 Task: visit on peoples page and checked how many employees works in Shell
Action: Mouse moved to (569, 27)
Screenshot: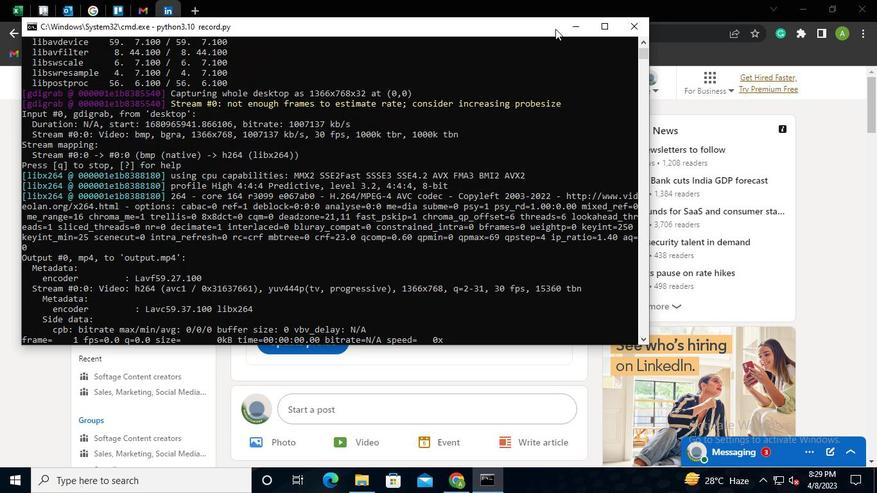
Action: Mouse pressed left at (569, 27)
Screenshot: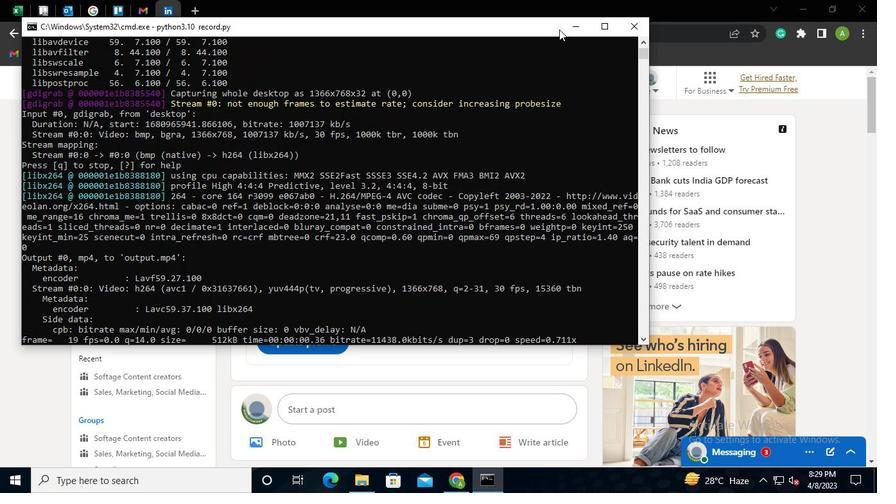 
Action: Mouse moved to (92, 81)
Screenshot: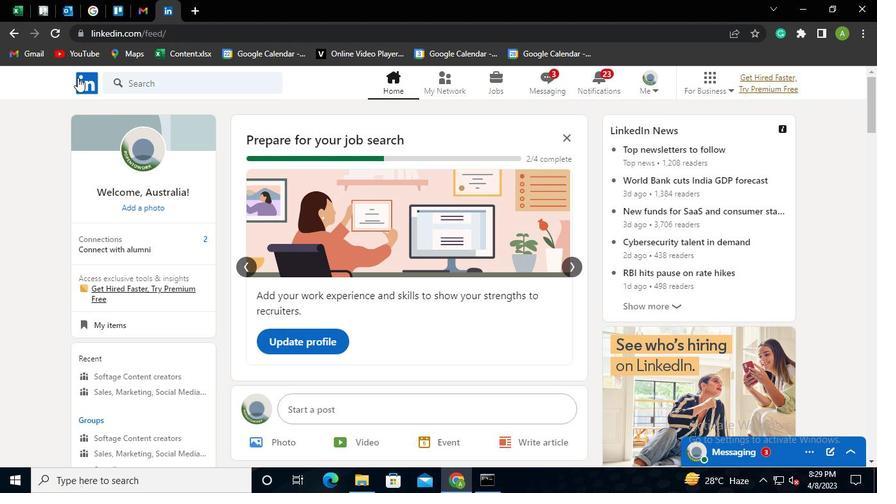 
Action: Mouse pressed left at (92, 81)
Screenshot: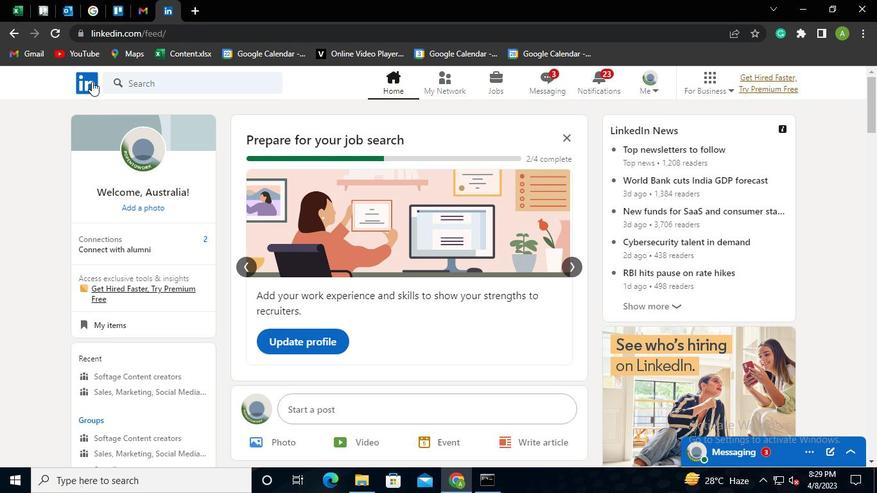 
Action: Mouse moved to (118, 81)
Screenshot: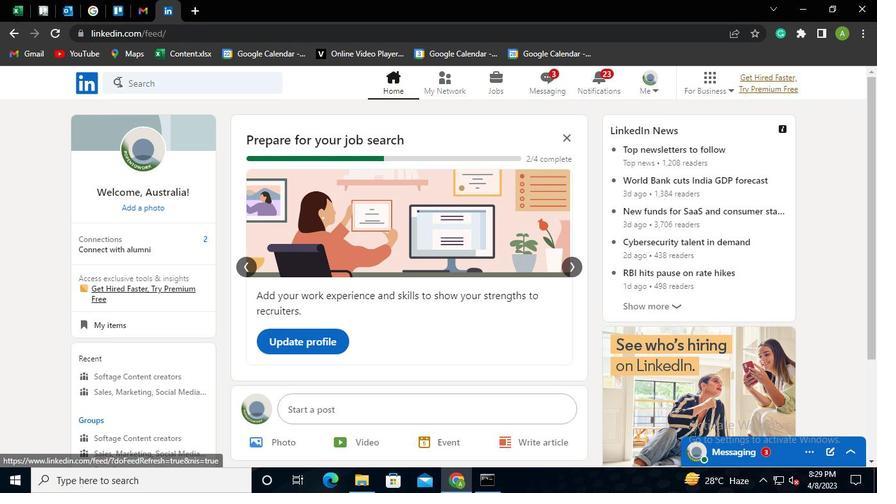 
Action: Mouse pressed left at (118, 81)
Screenshot: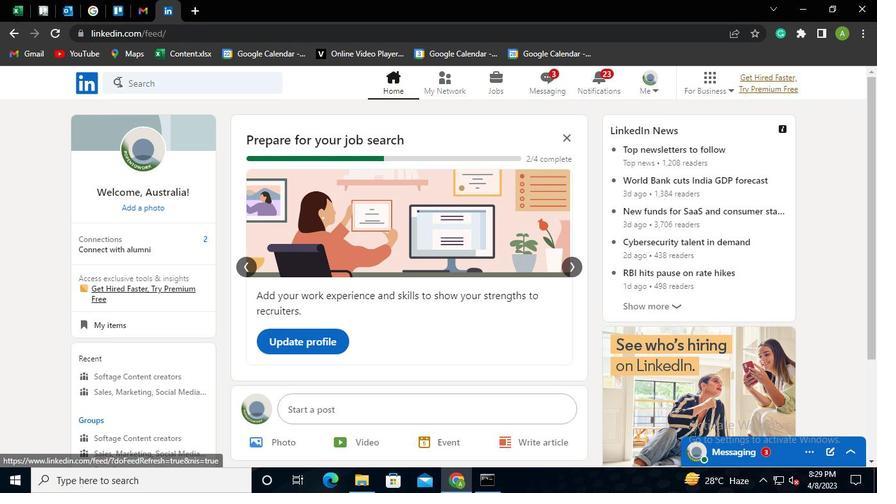 
Action: Mouse moved to (138, 128)
Screenshot: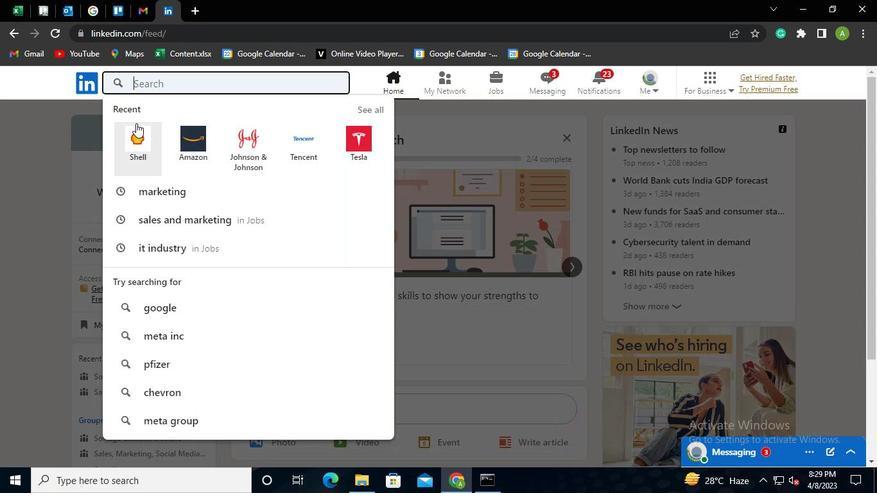 
Action: Mouse pressed left at (138, 128)
Screenshot: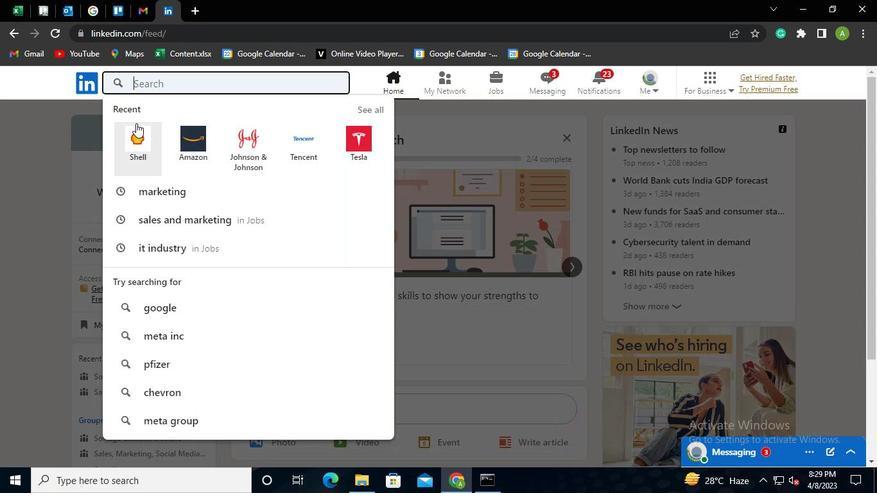 
Action: Mouse moved to (370, 147)
Screenshot: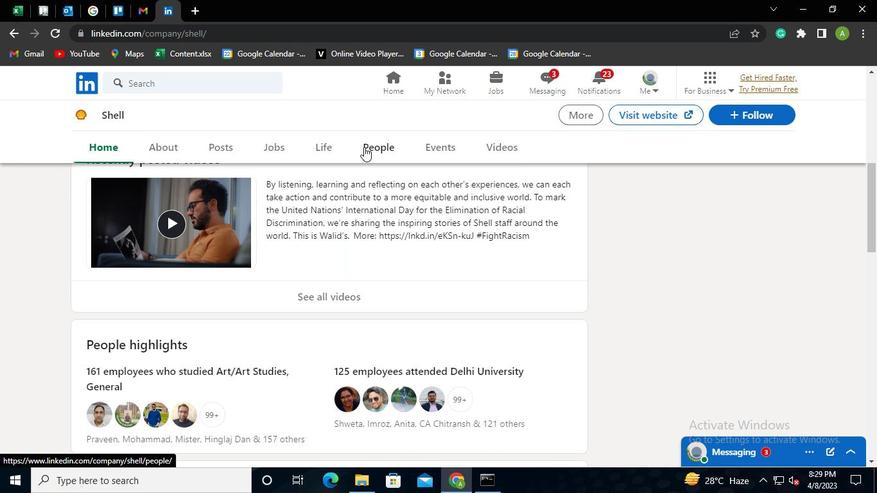 
Action: Mouse pressed left at (370, 147)
Screenshot: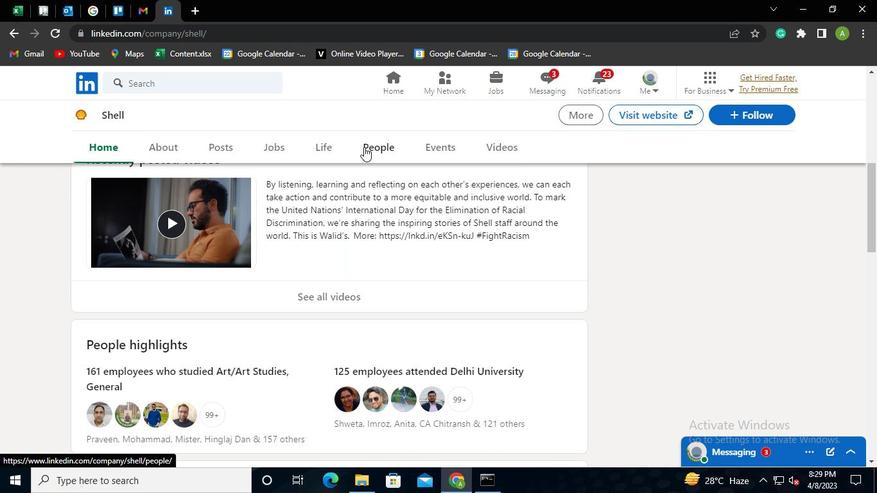 
Action: Mouse moved to (490, 488)
Screenshot: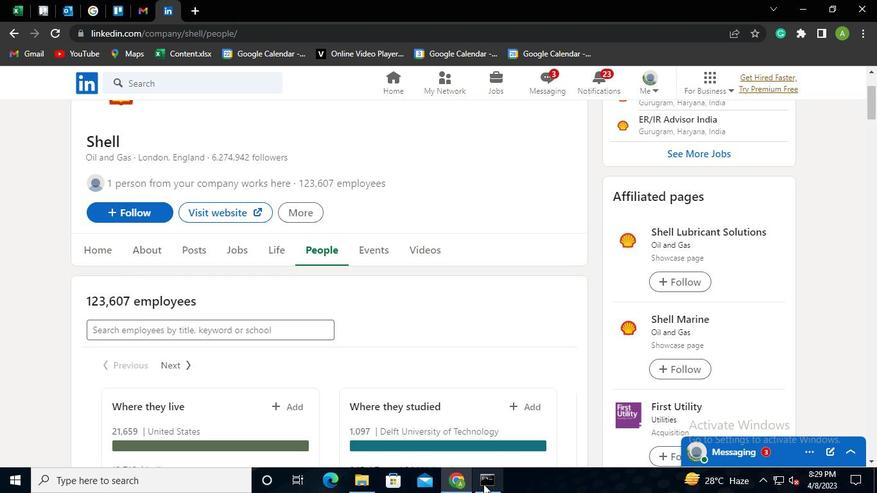 
Action: Mouse pressed left at (490, 488)
Screenshot: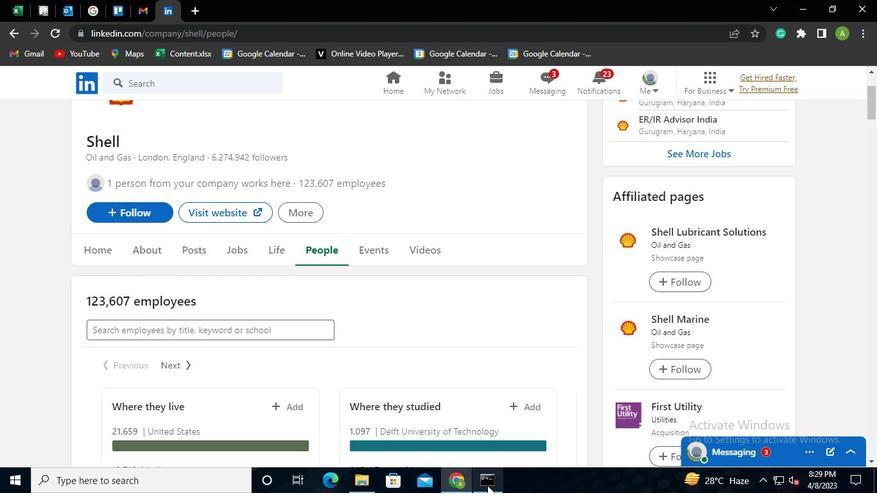 
Action: Mouse moved to (632, 27)
Screenshot: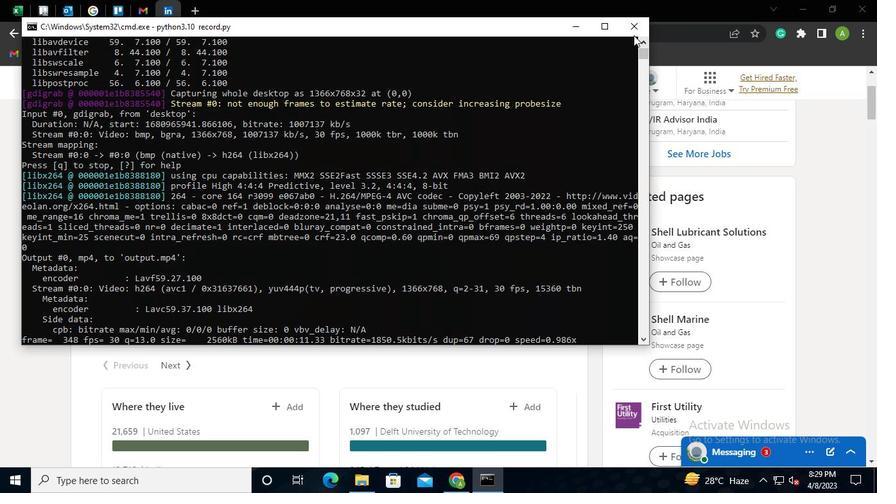 
Action: Mouse pressed left at (632, 27)
Screenshot: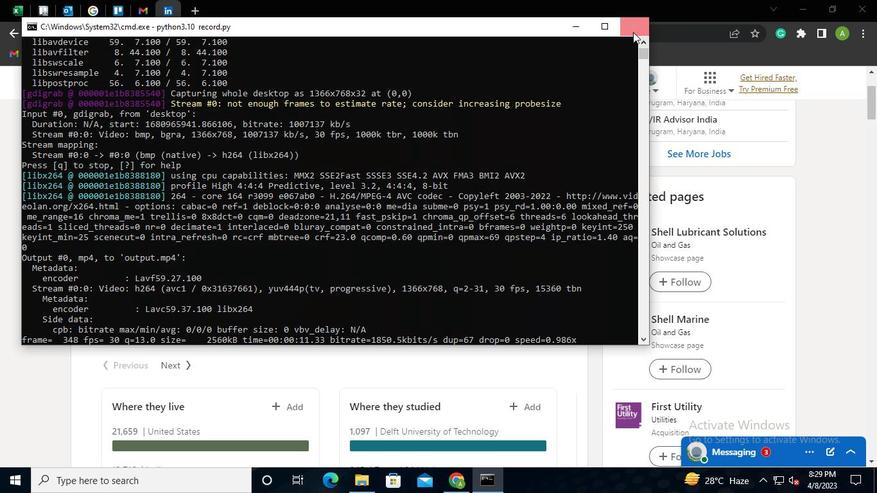 
